 Task: Select the option "Allow invitees to add additional guests".
Action: Mouse moved to (155, 420)
Screenshot: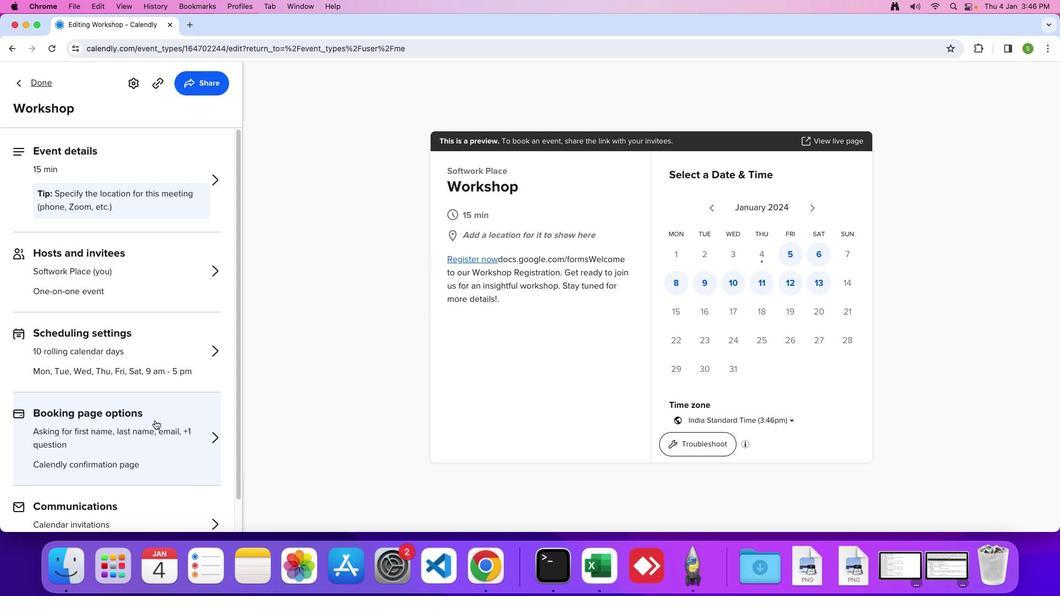 
Action: Mouse pressed left at (155, 420)
Screenshot: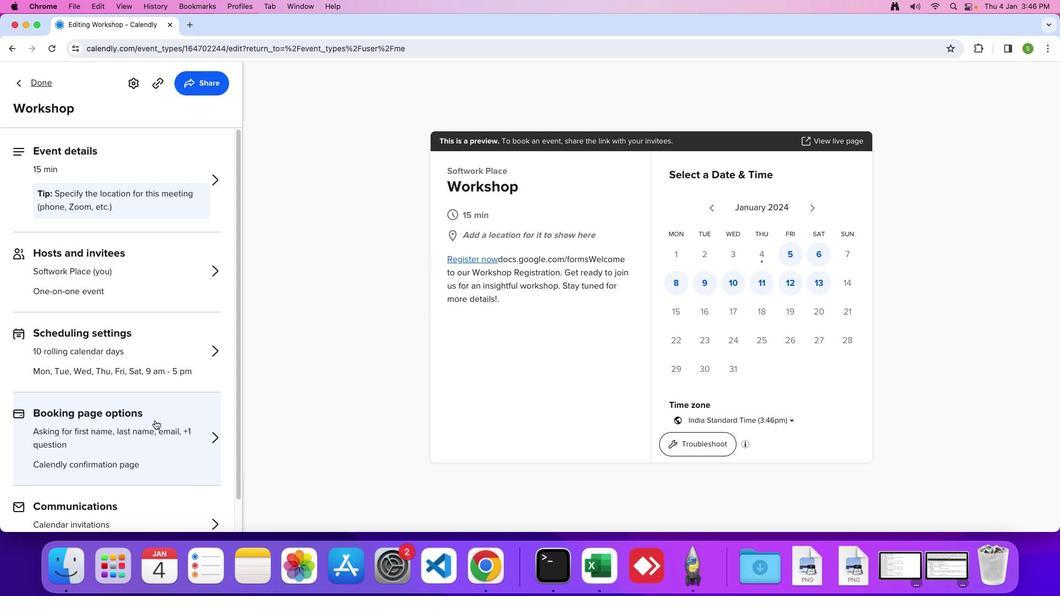 
Action: Mouse moved to (205, 289)
Screenshot: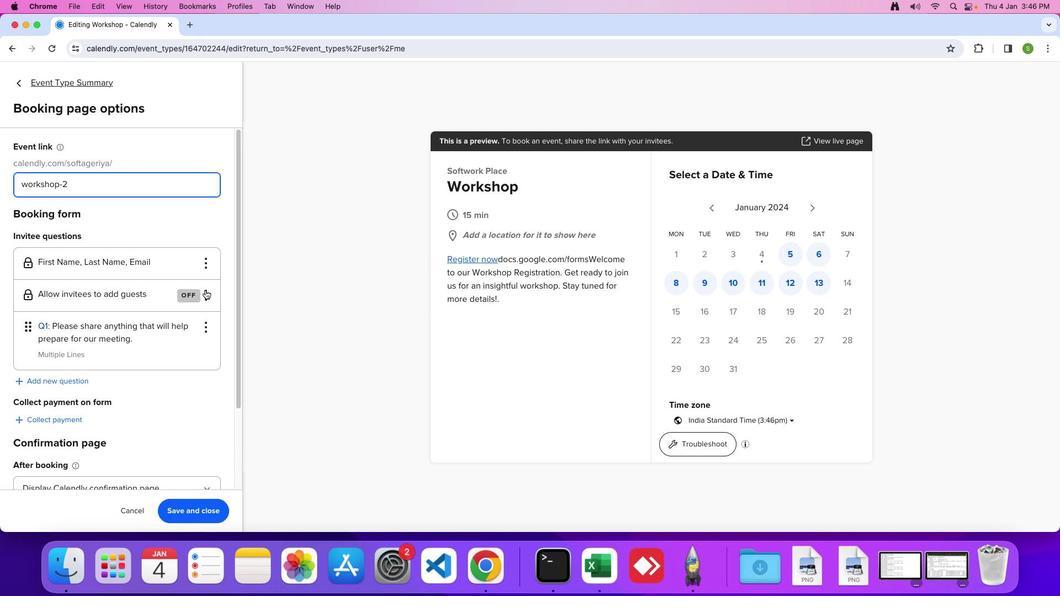 
Action: Mouse pressed left at (205, 289)
Screenshot: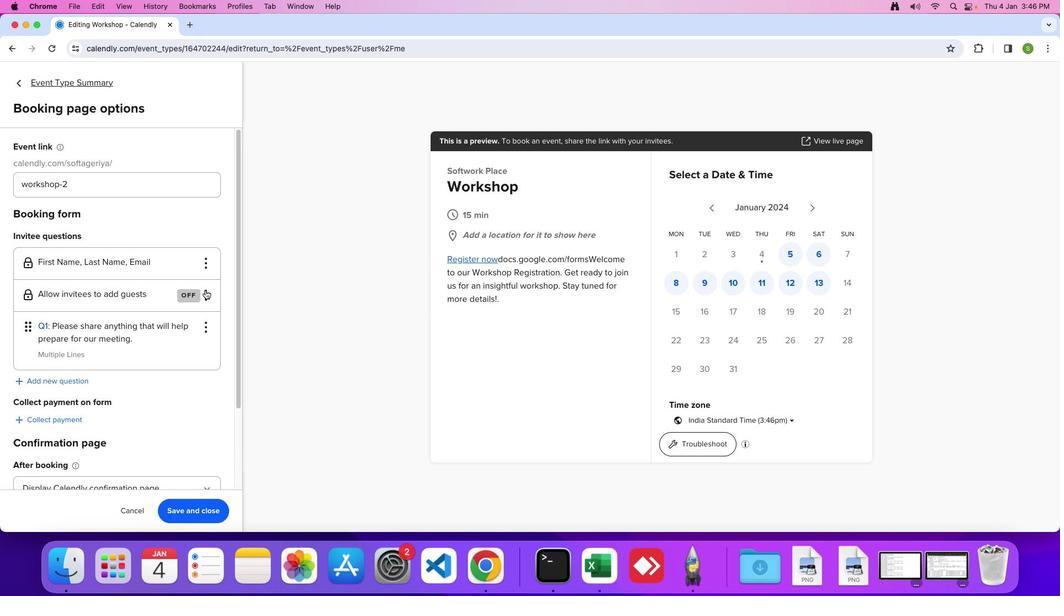 
Action: Mouse moved to (205, 317)
Screenshot: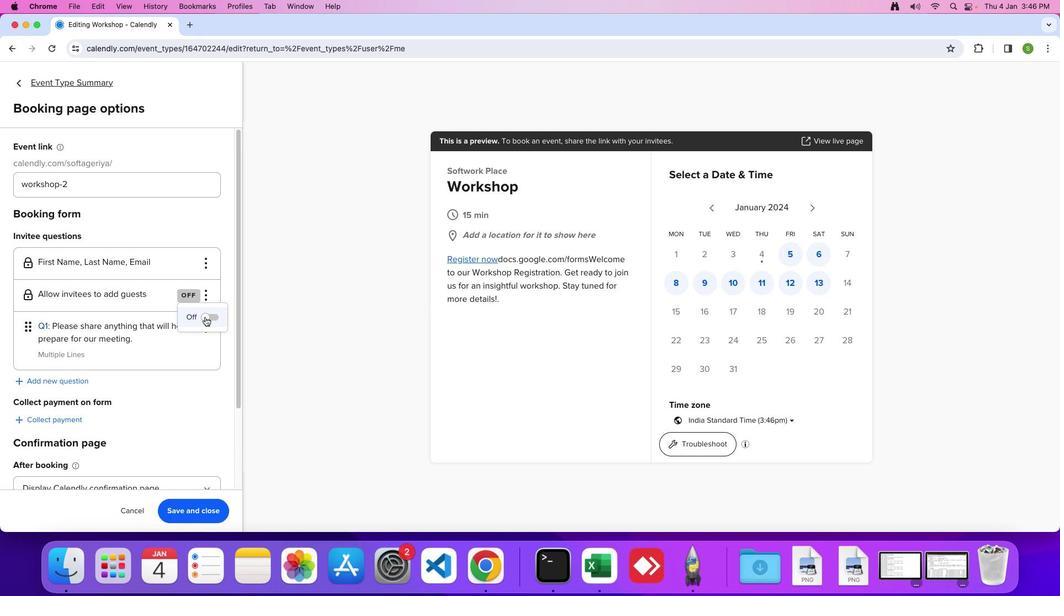 
Action: Mouse pressed left at (205, 317)
Screenshot: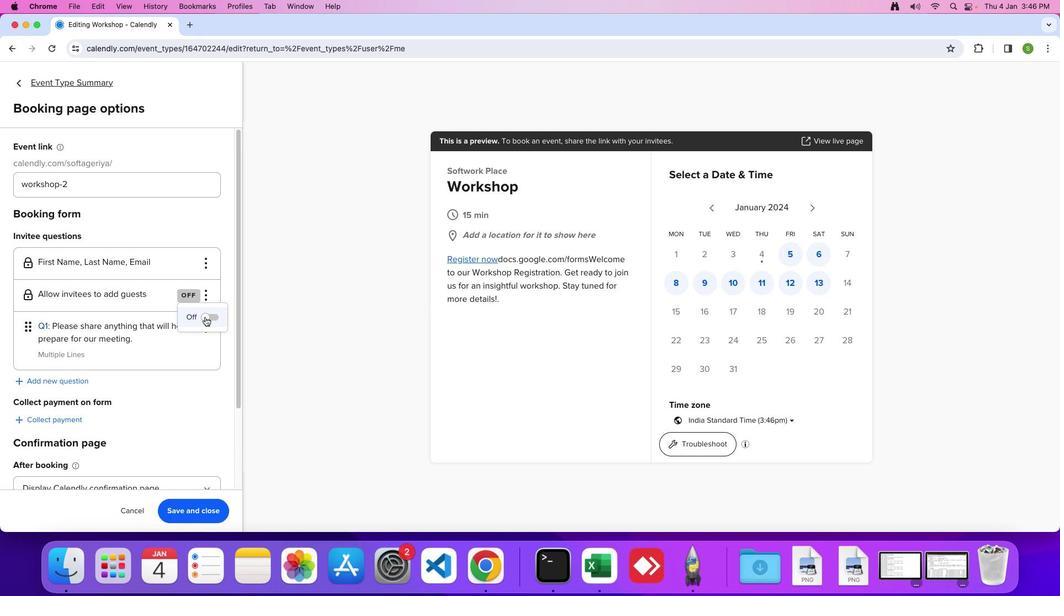 
